Task: Sync Google calendar.
Action: Mouse moved to (697, 83)
Screenshot: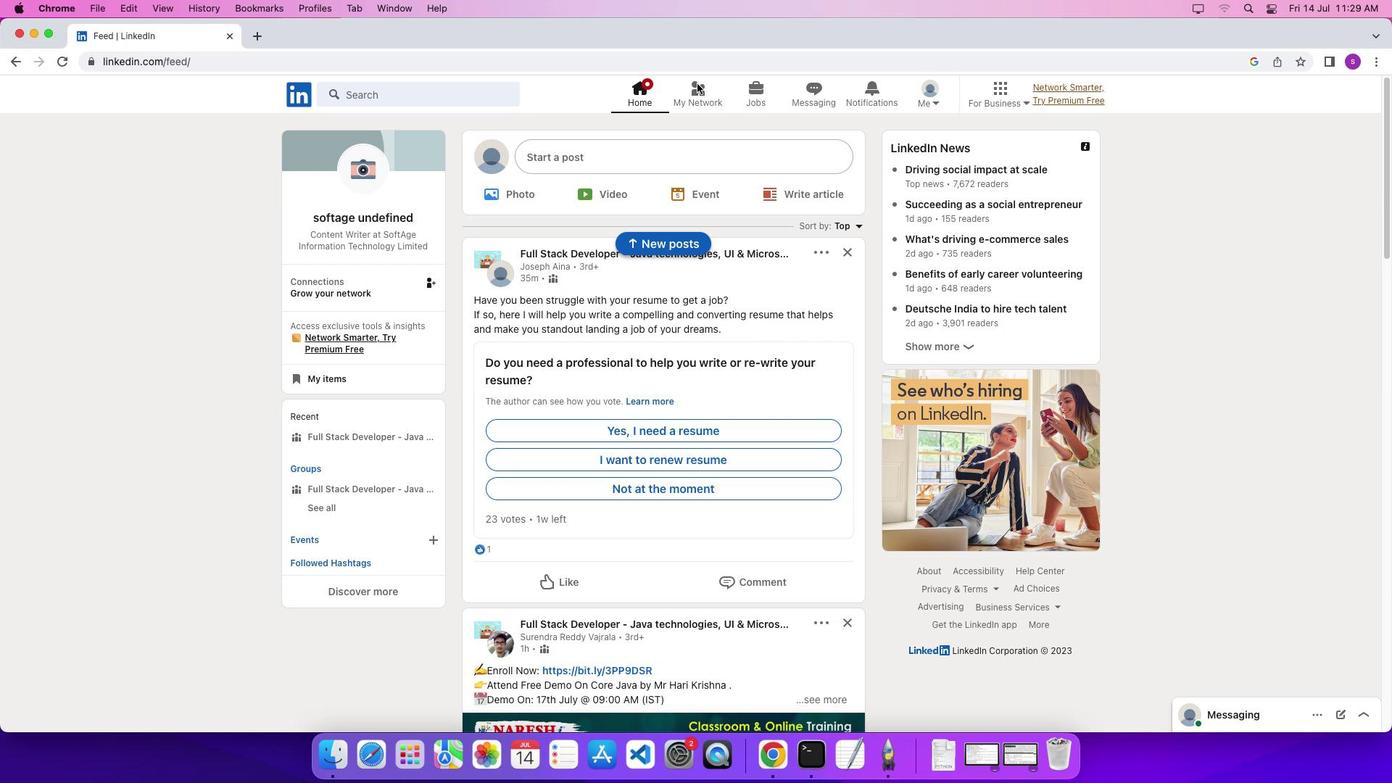 
Action: Mouse pressed left at (697, 83)
Screenshot: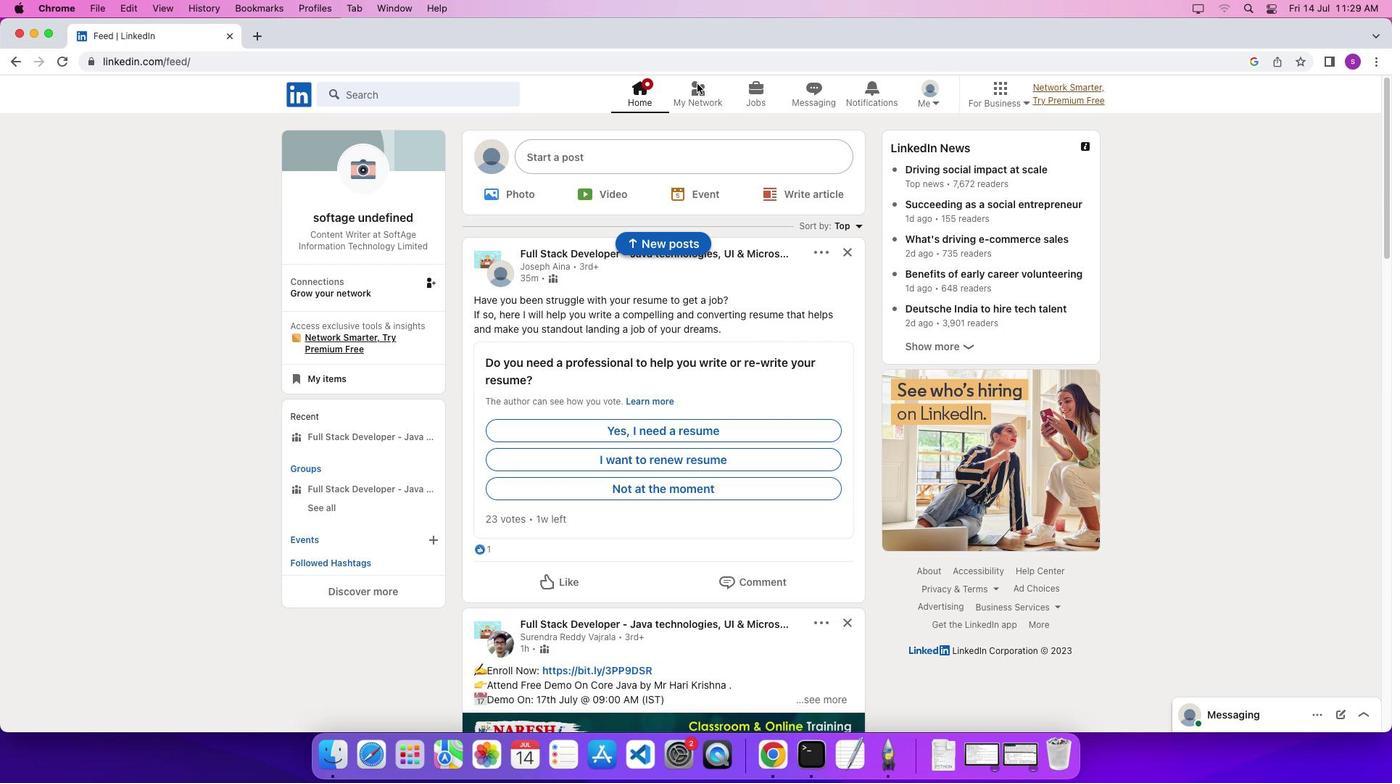 
Action: Mouse pressed left at (697, 83)
Screenshot: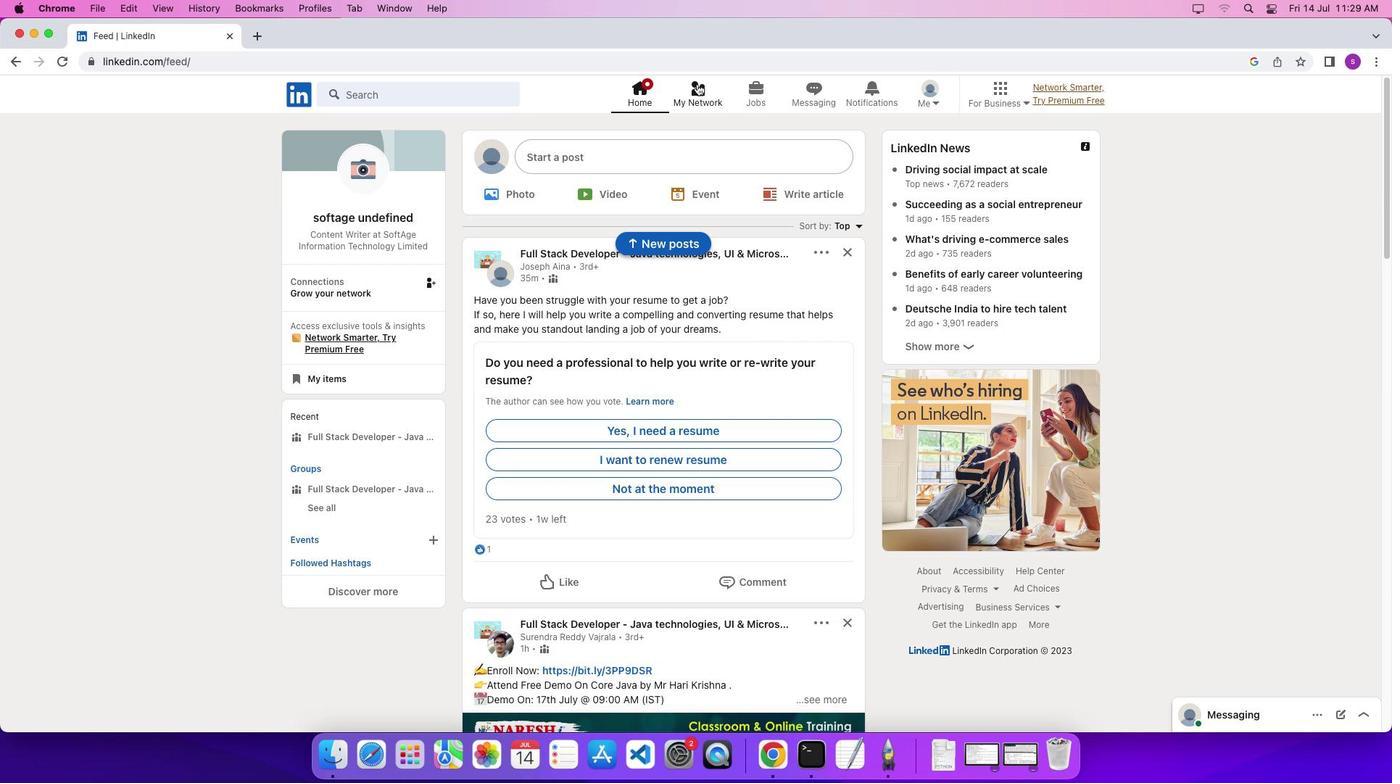 
Action: Mouse moved to (360, 203)
Screenshot: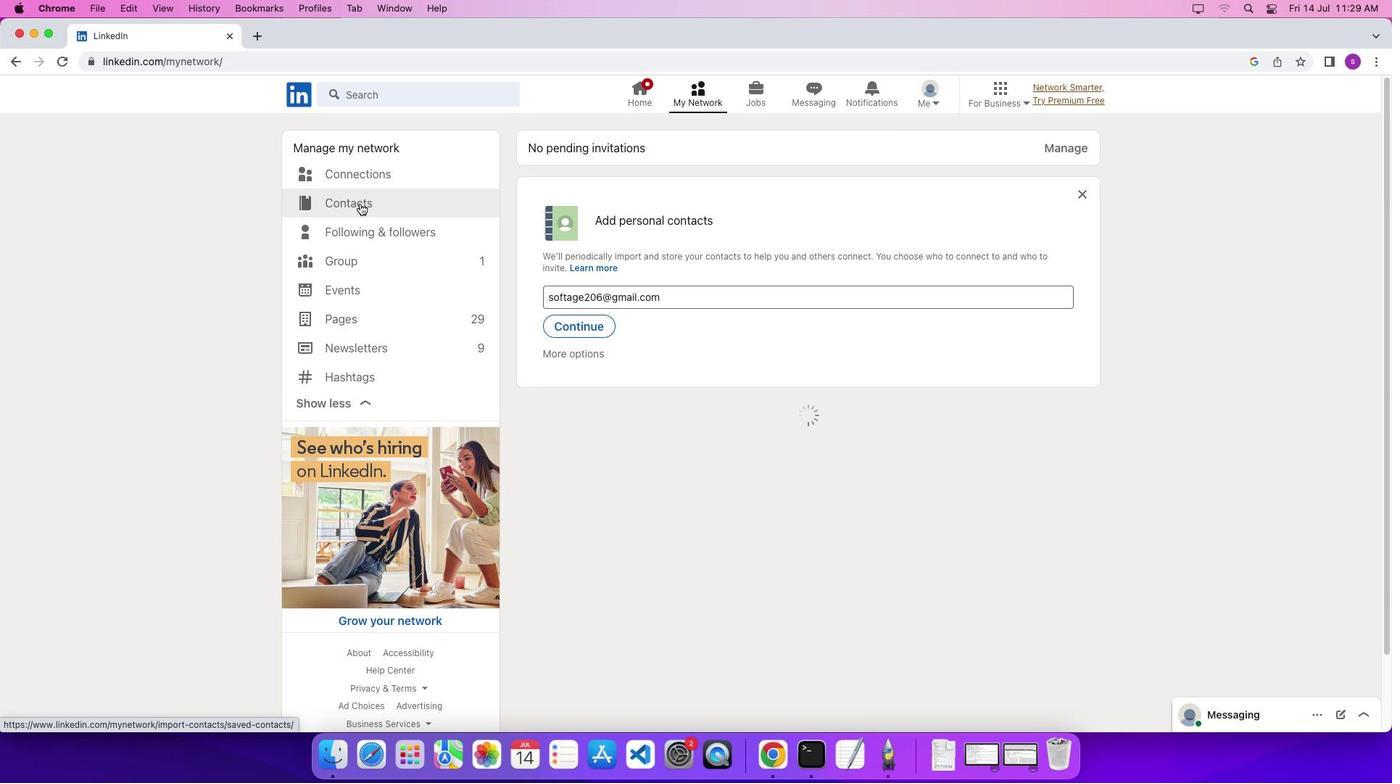 
Action: Mouse pressed left at (360, 203)
Screenshot: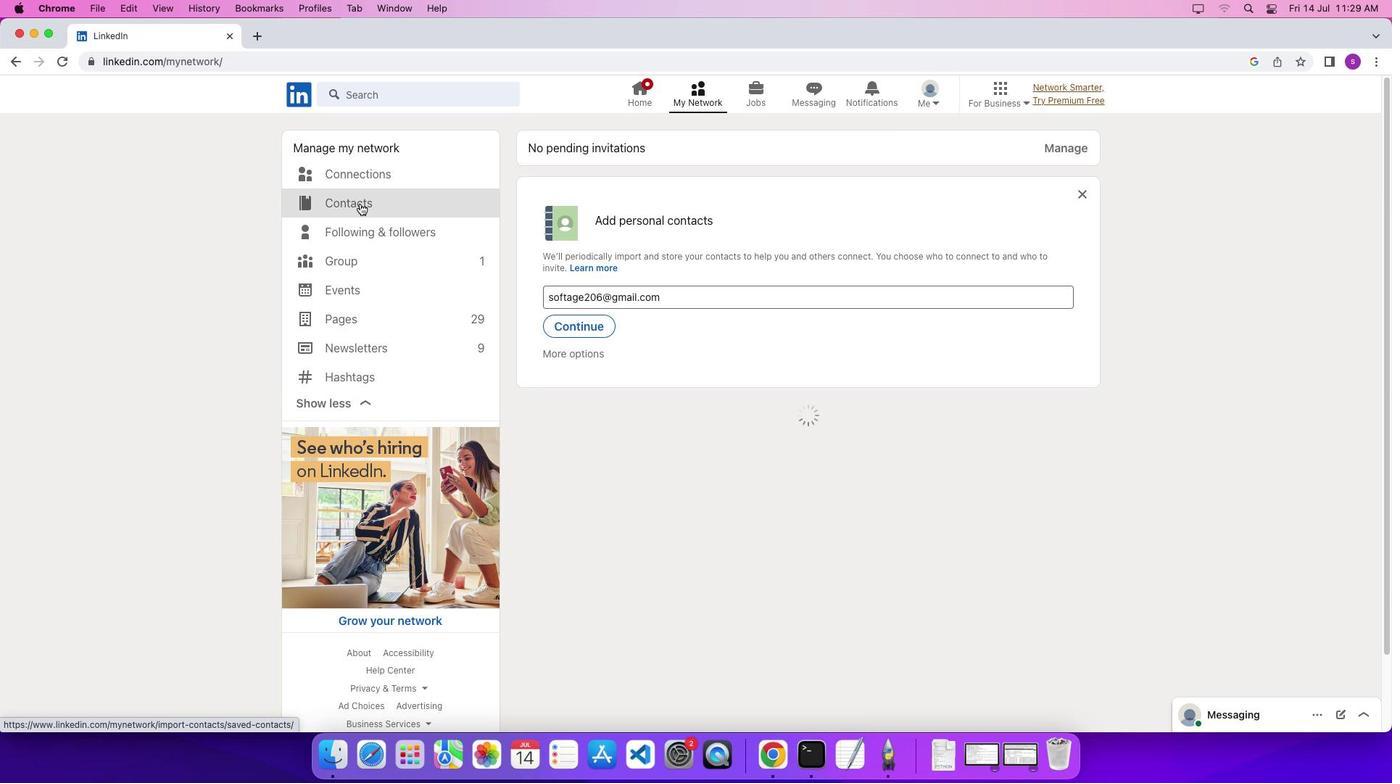 
Action: Mouse moved to (941, 273)
Screenshot: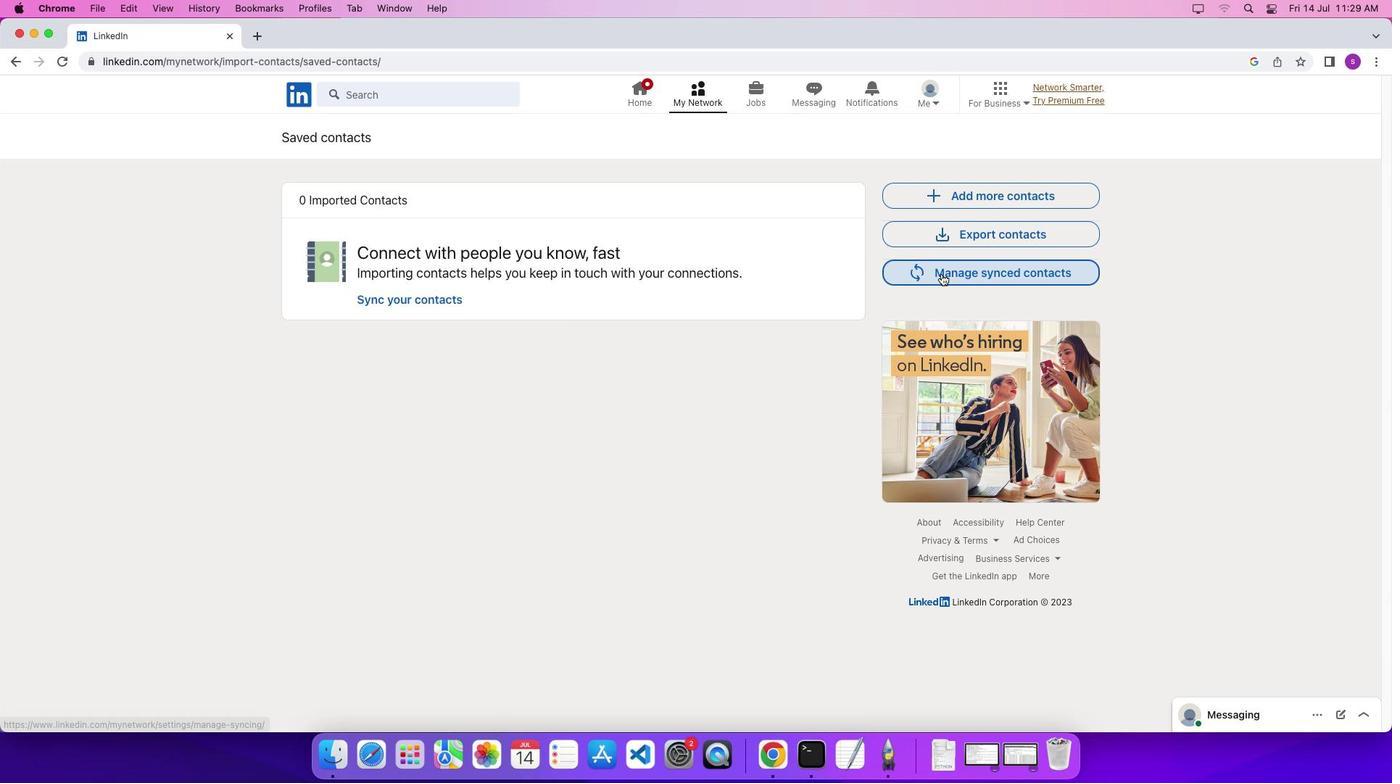 
Action: Mouse pressed left at (941, 273)
Screenshot: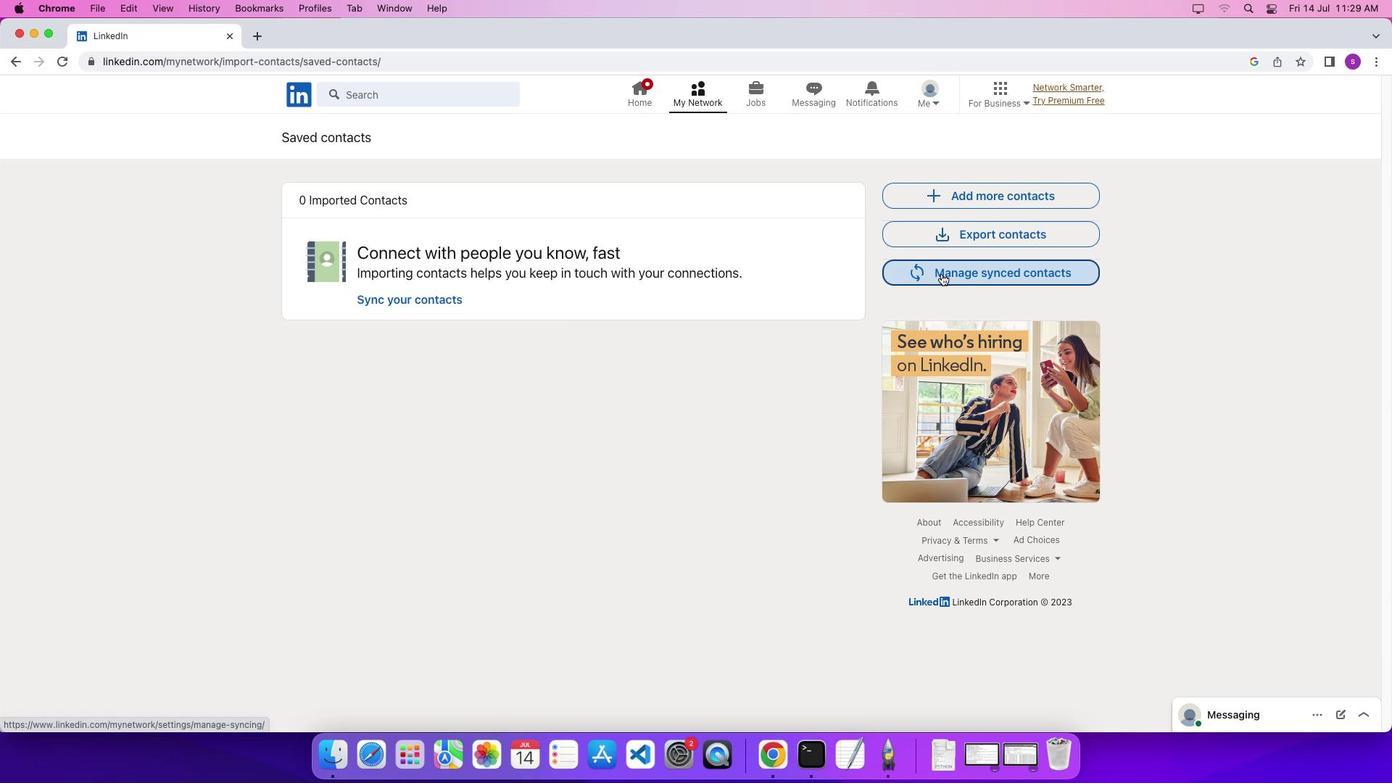
Action: Mouse moved to (821, 580)
Screenshot: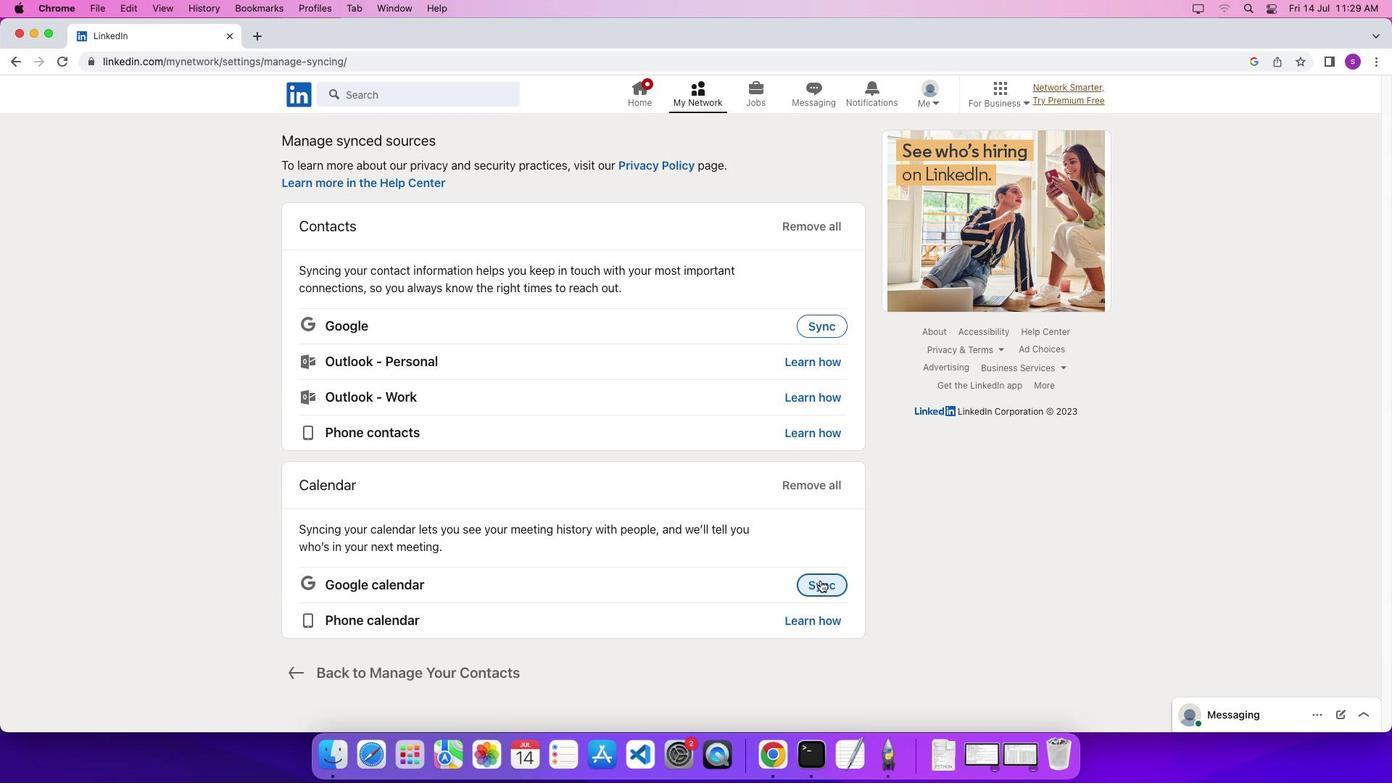 
Action: Mouse pressed left at (821, 580)
Screenshot: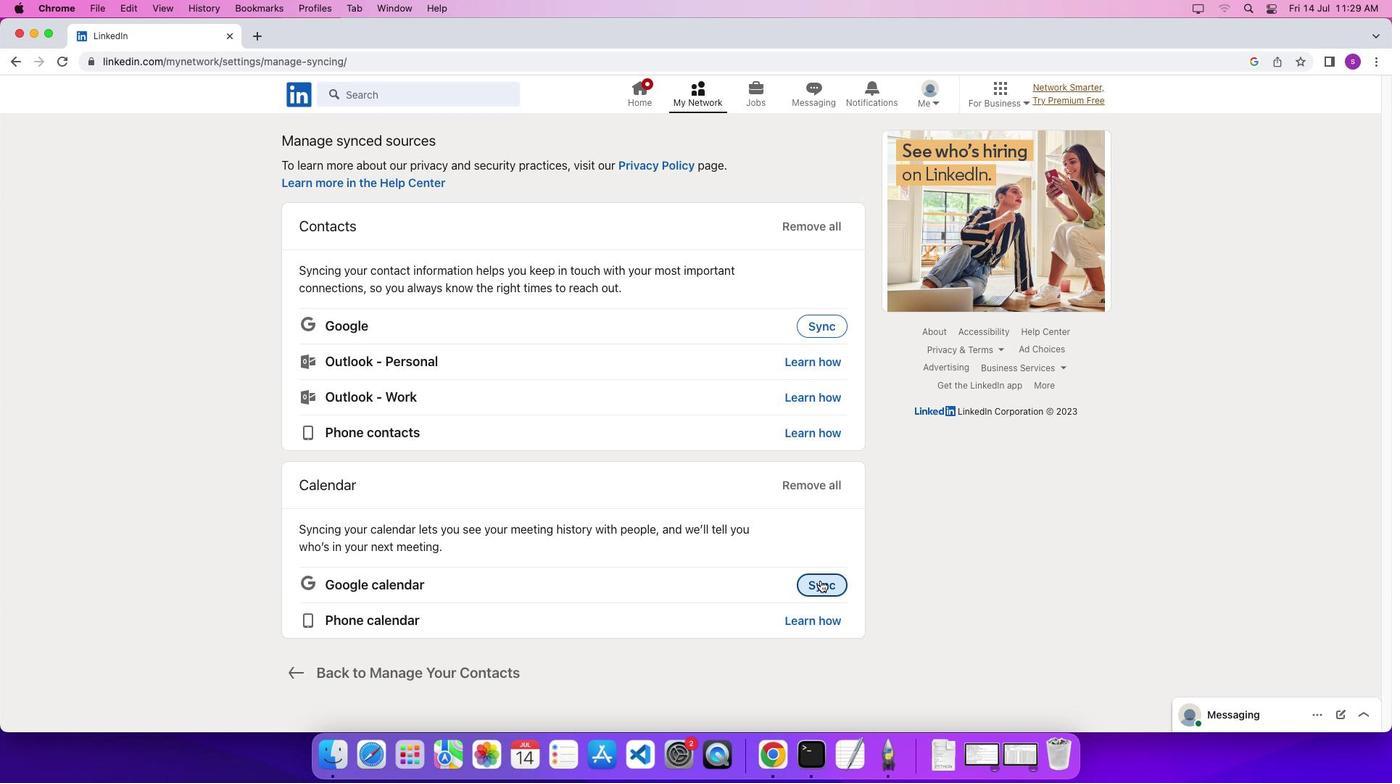 
Action: Mouse moved to (881, 553)
Screenshot: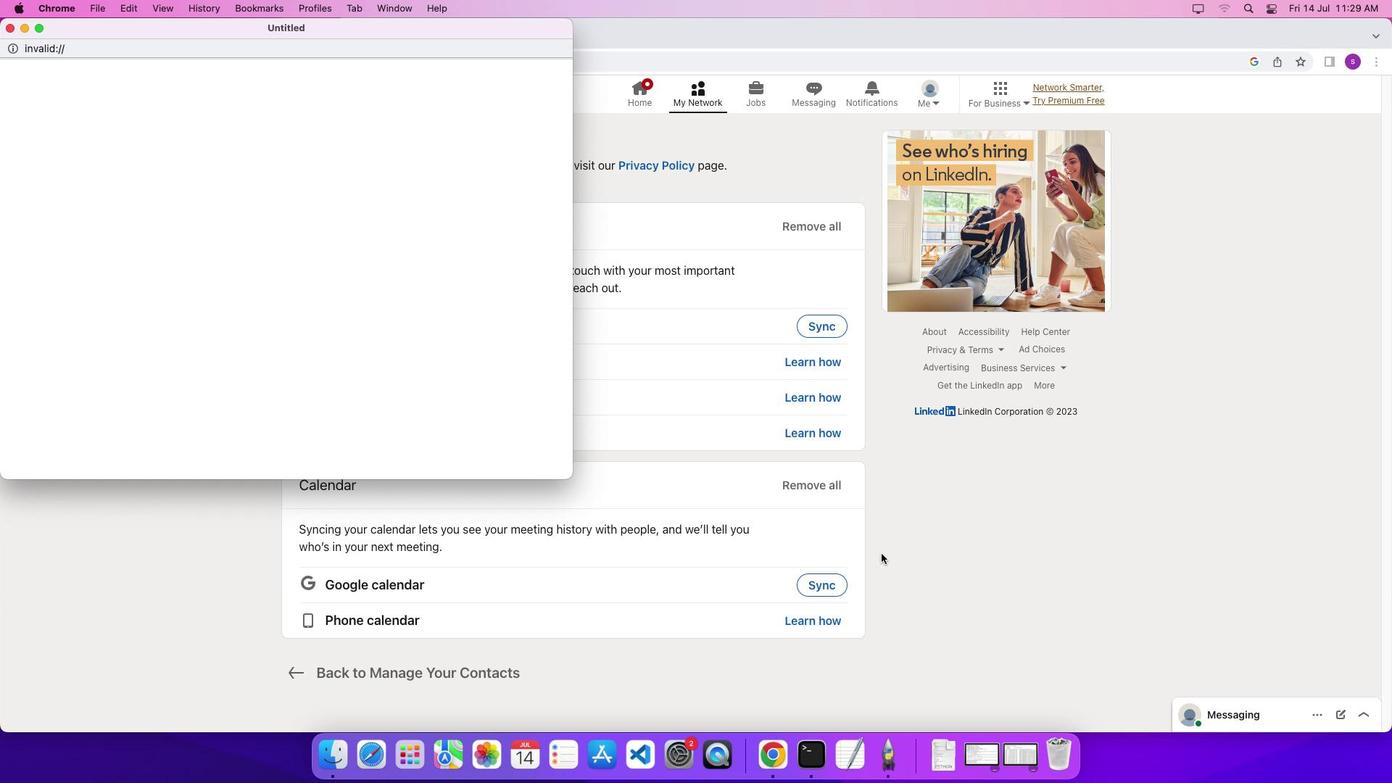 
